 Task: Implement a Monte Carlo method for simulating a random walk in 3D with different step size distributions.
Action: Mouse moved to (764, 158)
Screenshot: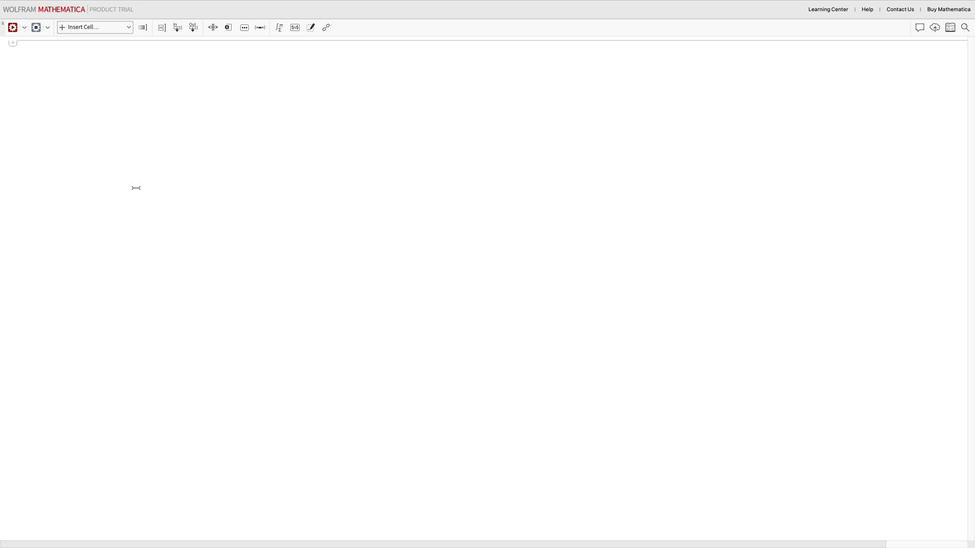 
Action: Mouse pressed left at (764, 158)
Screenshot: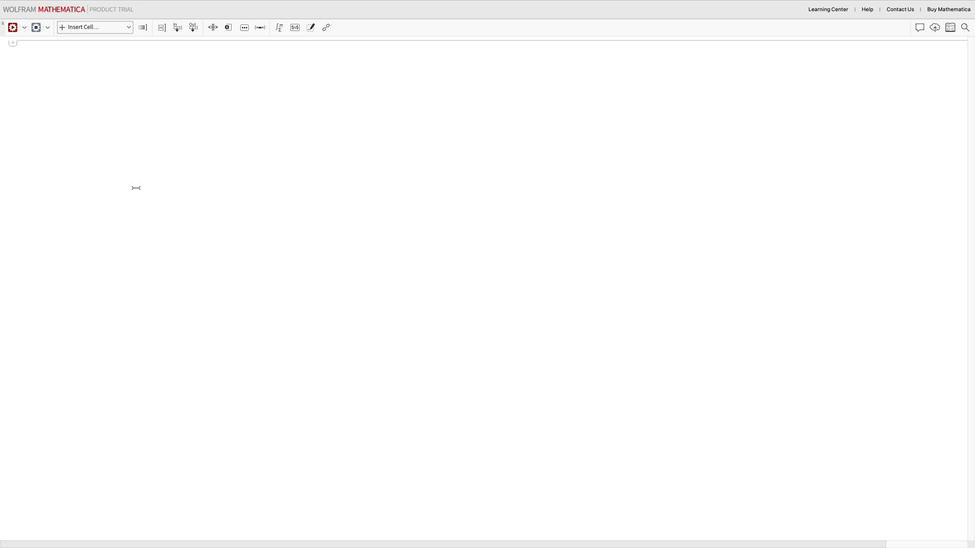 
Action: Mouse moved to (123, 162)
Screenshot: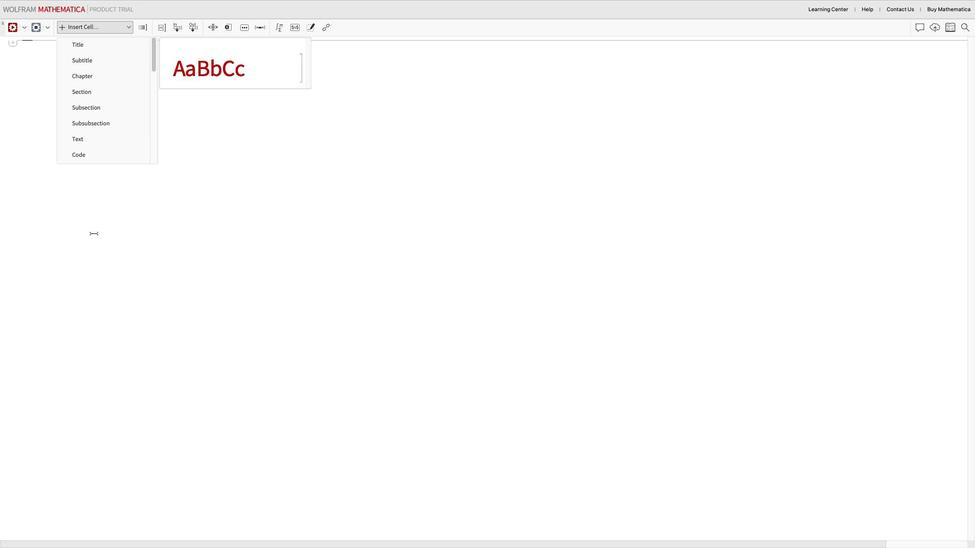 
Action: Mouse pressed left at (123, 162)
Screenshot: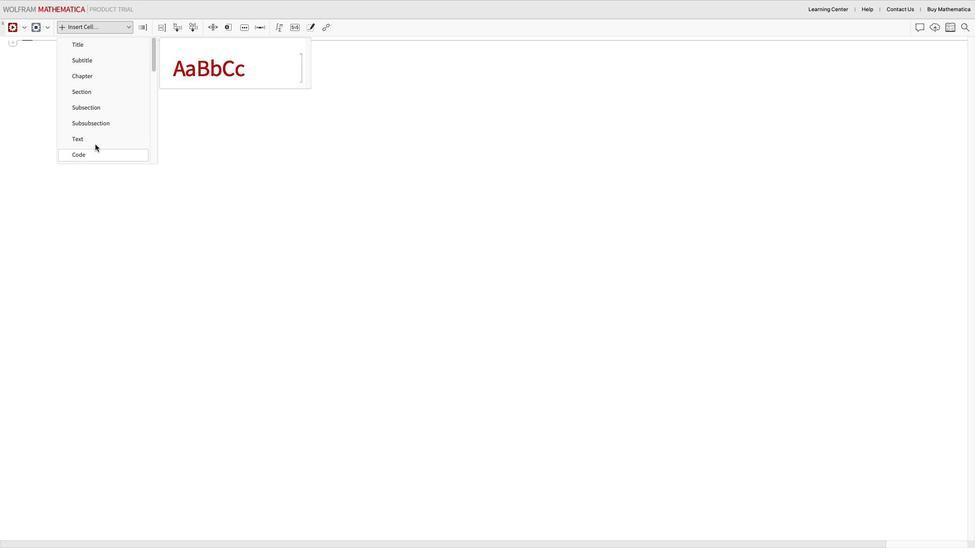 
Action: Mouse moved to (71, 162)
Screenshot: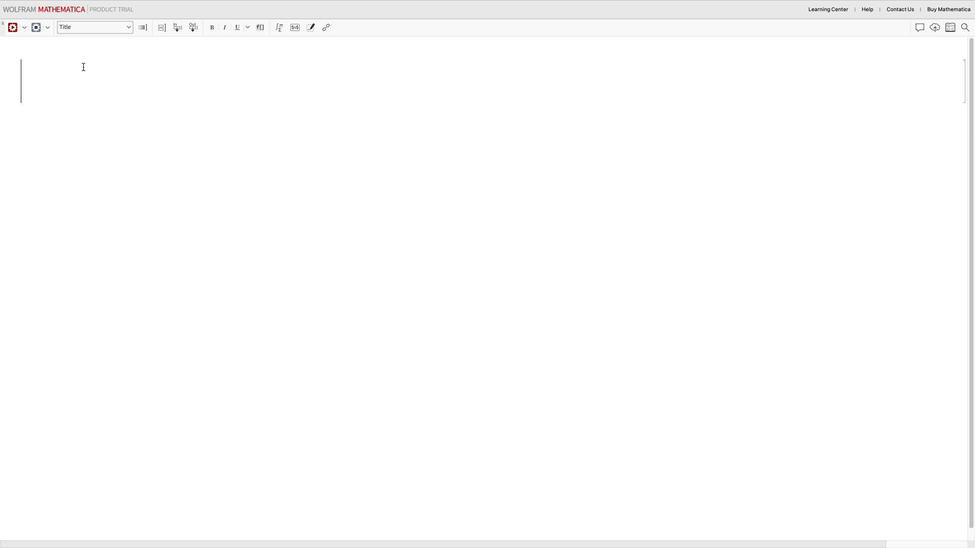 
Action: Mouse pressed left at (71, 162)
Screenshot: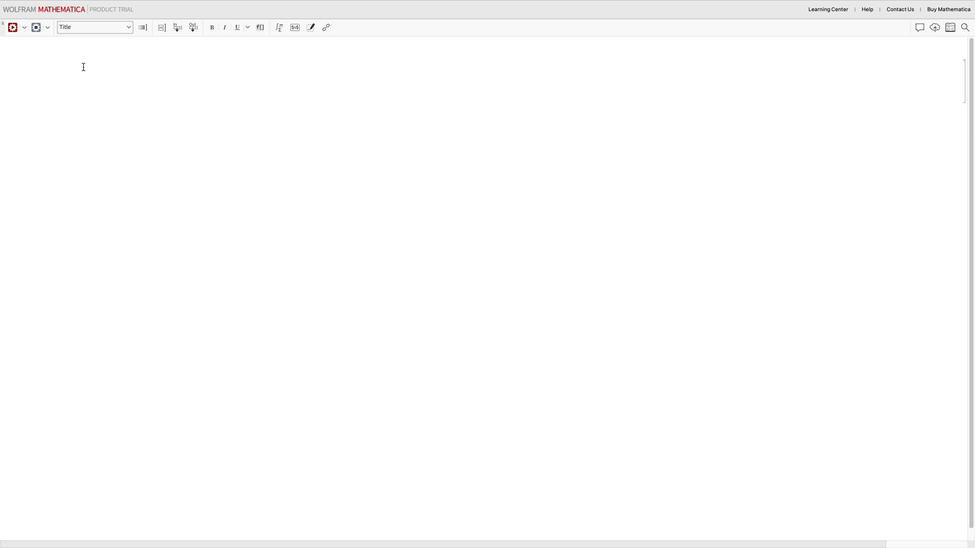
Action: Mouse moved to (67, 162)
Screenshot: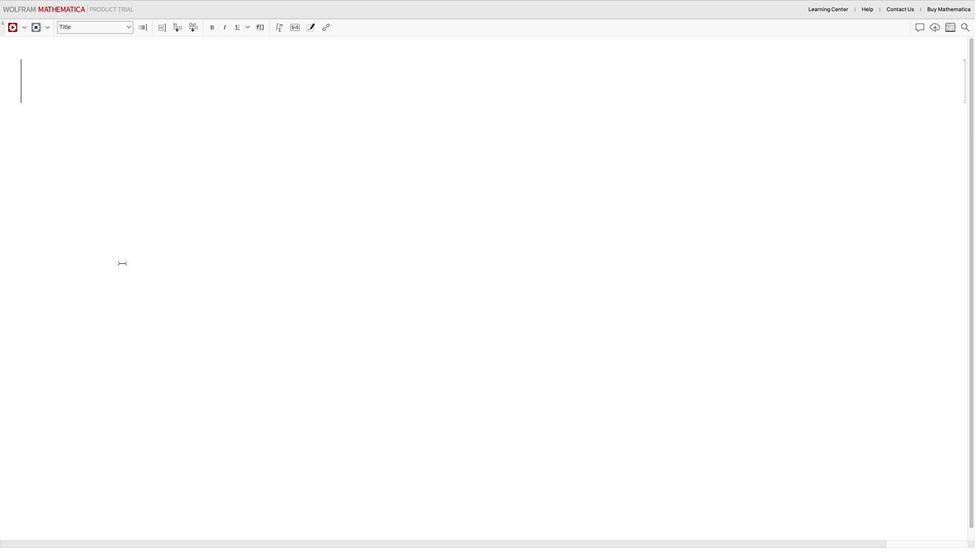 
Action: Mouse pressed left at (67, 162)
Screenshot: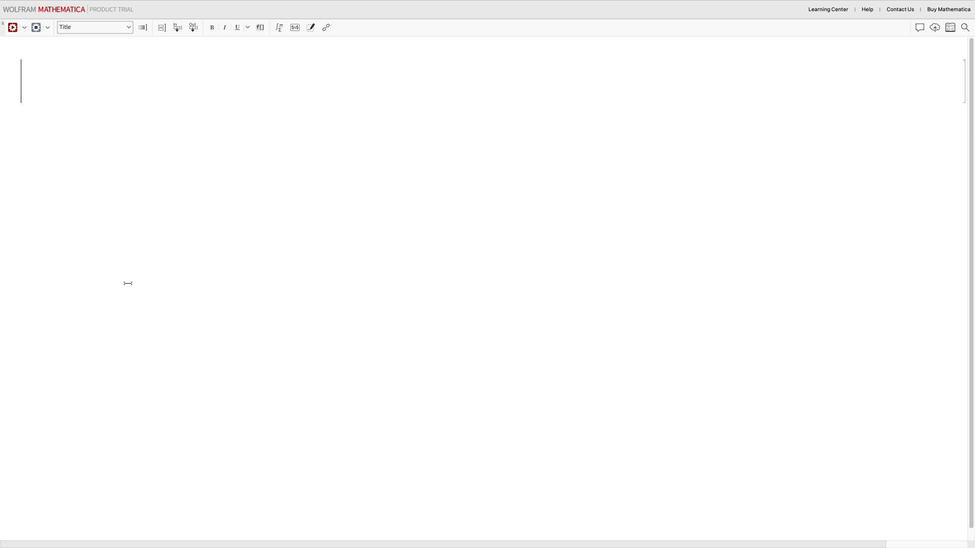 
Action: Mouse moved to (120, 157)
Screenshot: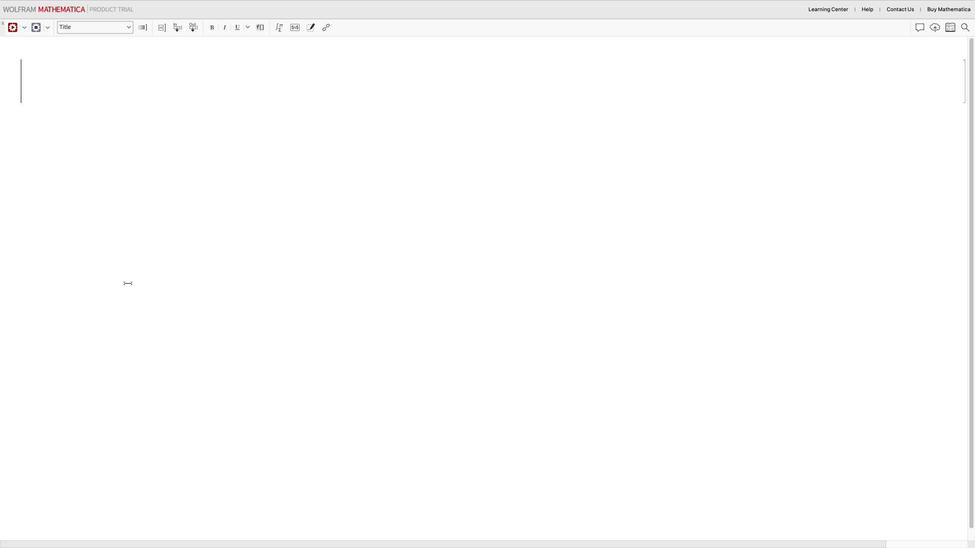 
Action: Key pressed Key.shift_r'C'Key.backspaceKey.shift_r'M''o''n''t''e'Key.spaceKey.shift_r'C''a''r''l''o'Key.space'm''e''t''h''o''d'Key.space'f''o''r'Key.space's''i''m''u''l''a''t''i''n''g'Key.space'a'Key.space'r''a''b'Key.backspace'n''d''o''w''m'Key.backspaceKey.backspace'm'Key.space'w''a''l''k'Key.space'i''n'Key.space'3'Key.shift_r'D'Key.space'w''i''t''h'Key.space'd''i''f''f''e''r''e''n''t'Key.space's''t''e''p'Key.space's''i''z''e'Key.space'd''i''s''t''r''i''b''u''t''i''o''n''s'
Screenshot: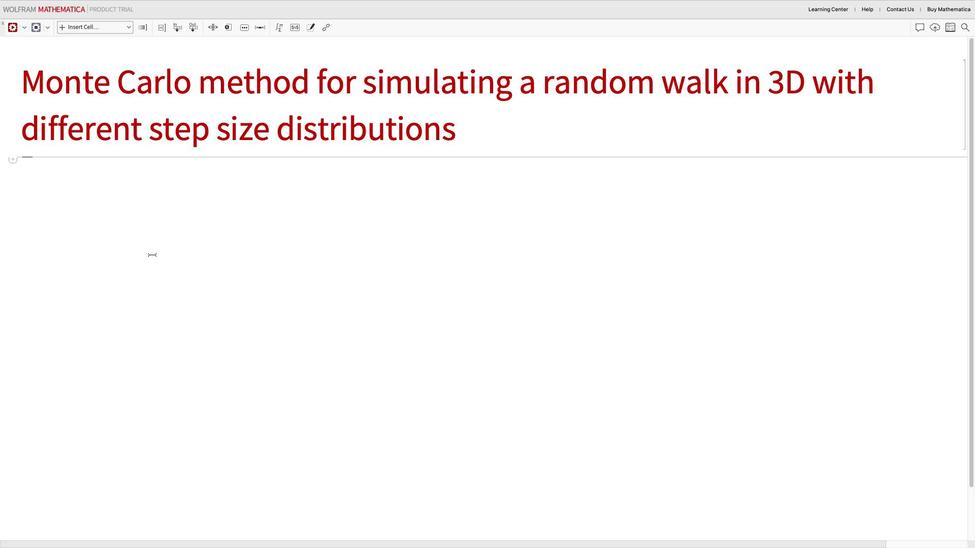 
Action: Mouse moved to (149, 158)
Screenshot: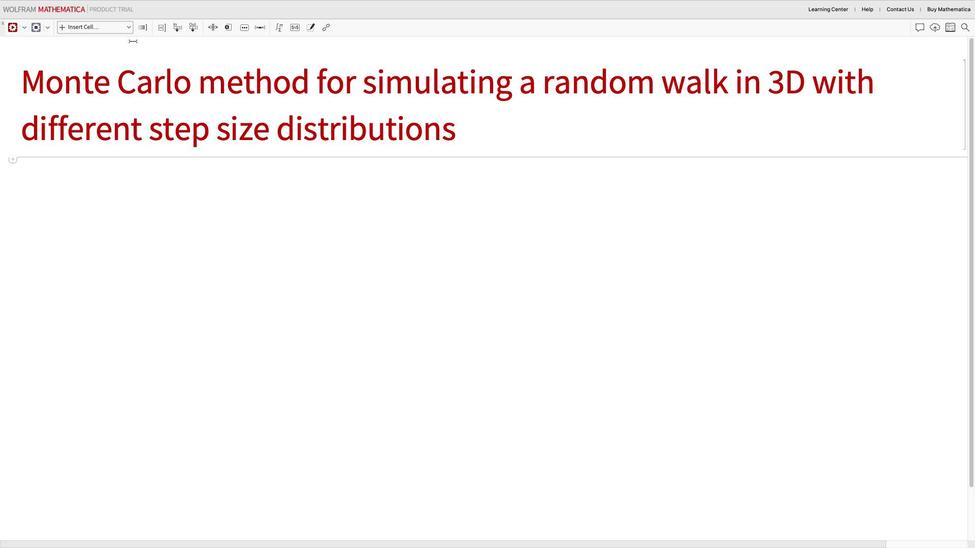 
Action: Mouse pressed left at (149, 158)
Screenshot: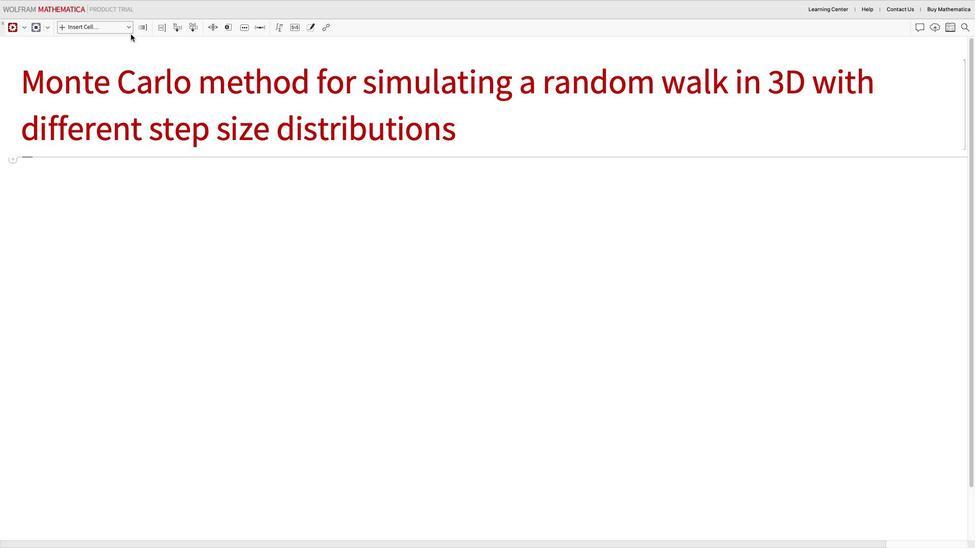 
Action: Mouse moved to (121, 162)
Screenshot: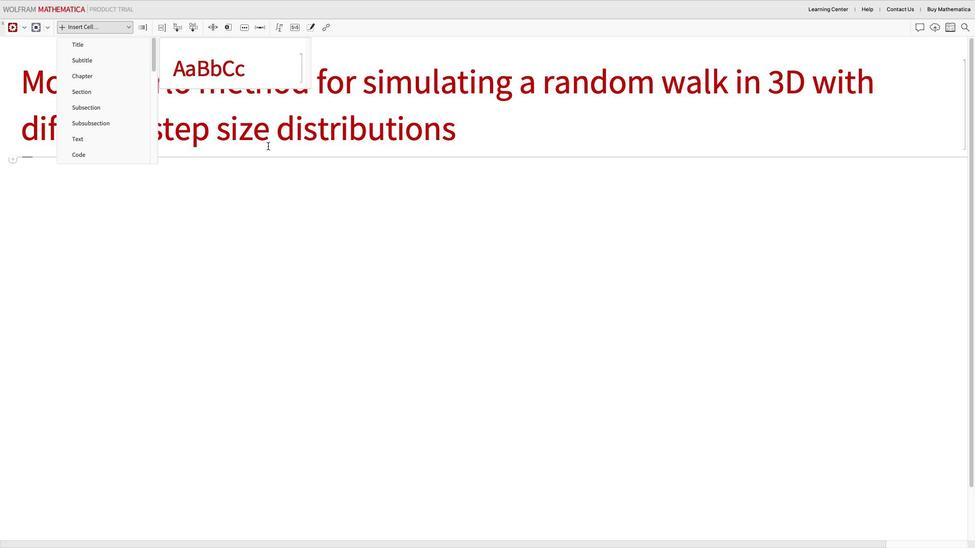 
Action: Mouse pressed left at (121, 162)
Screenshot: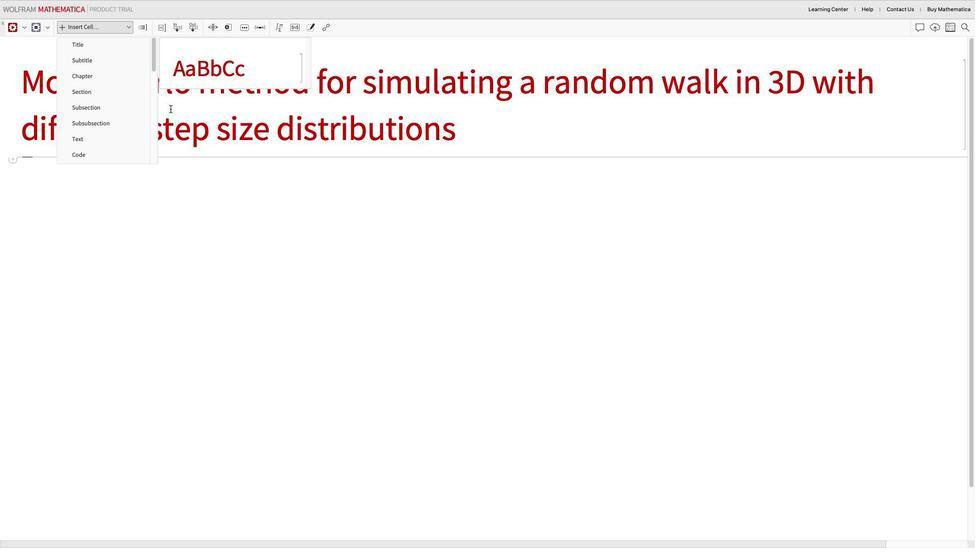 
Action: Mouse moved to (62, 159)
Screenshot: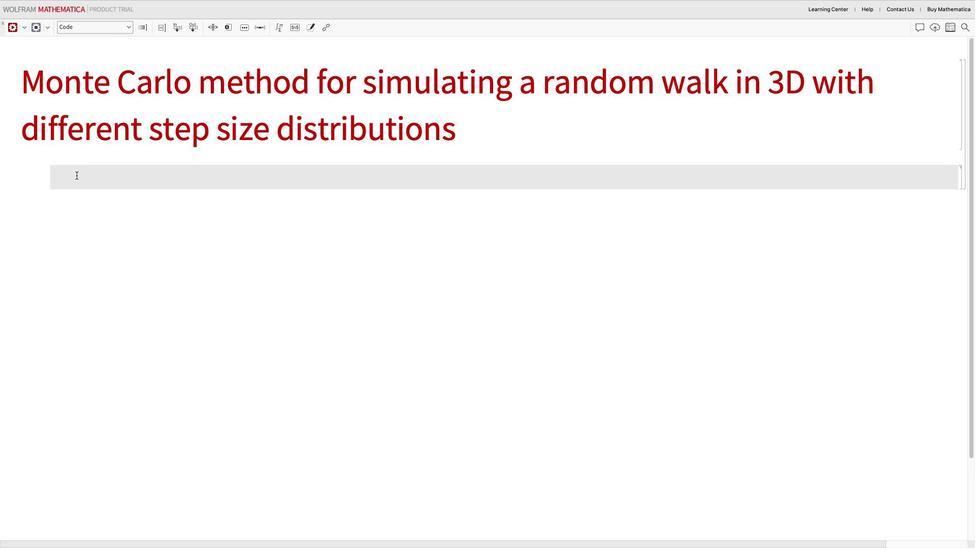 
Action: Mouse pressed left at (62, 159)
Screenshot: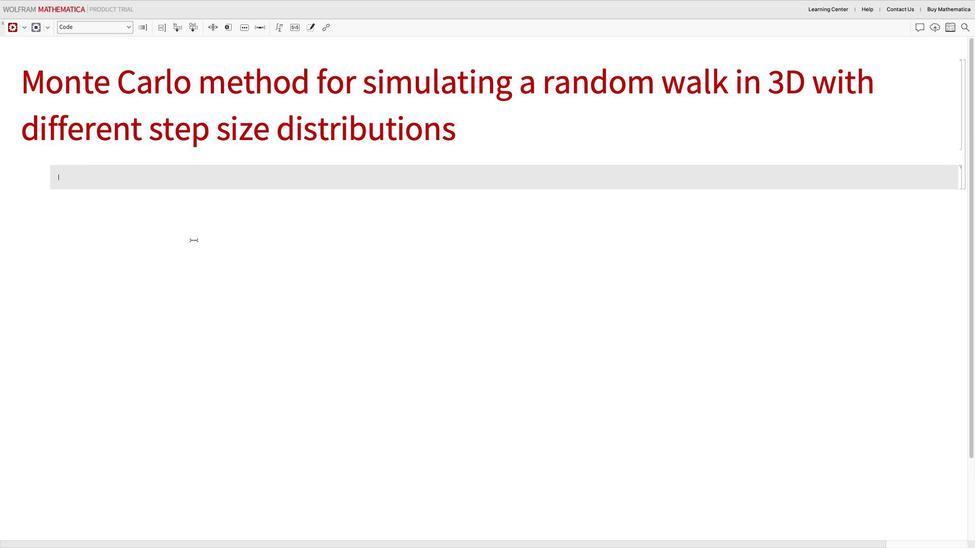 
Action: Mouse moved to (57, 159)
Screenshot: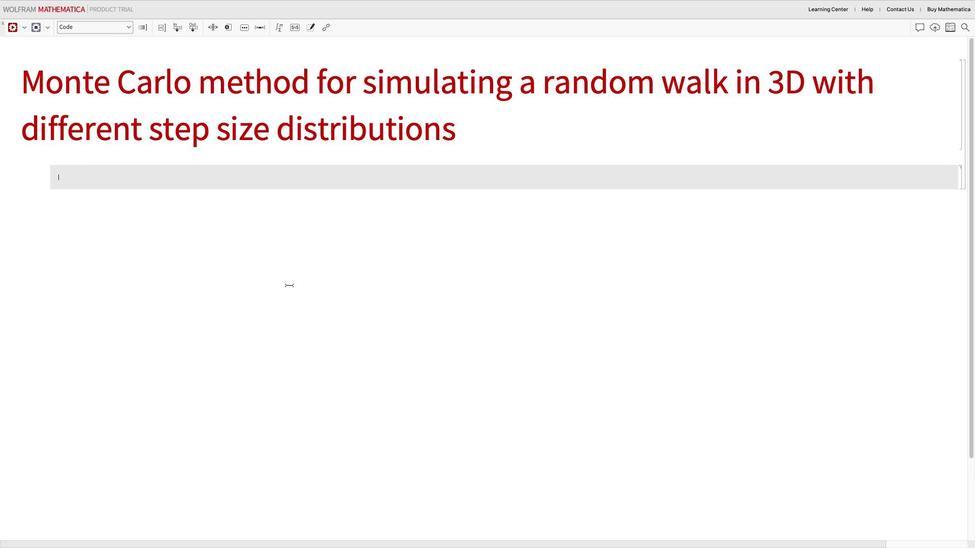
Action: Mouse pressed left at (57, 159)
Screenshot: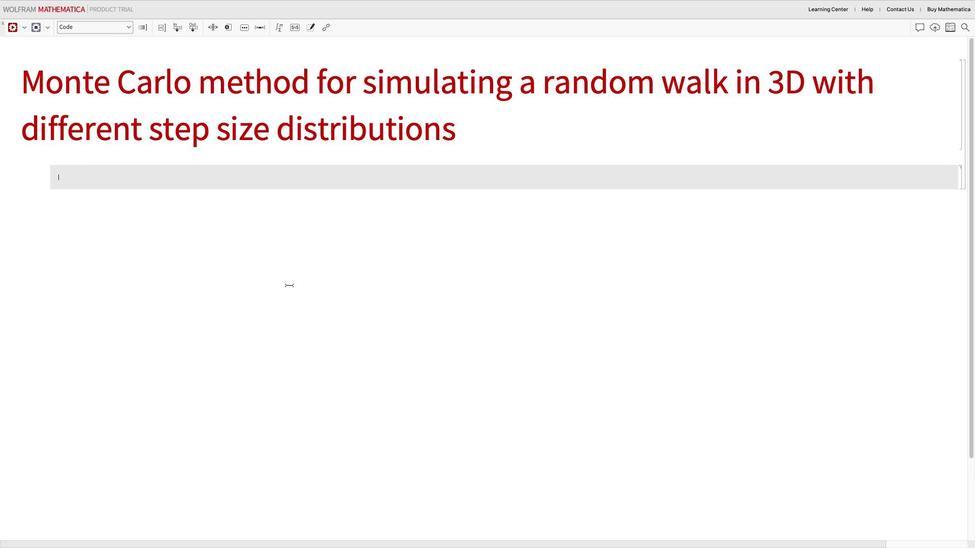 
Action: Mouse moved to (319, 157)
Screenshot: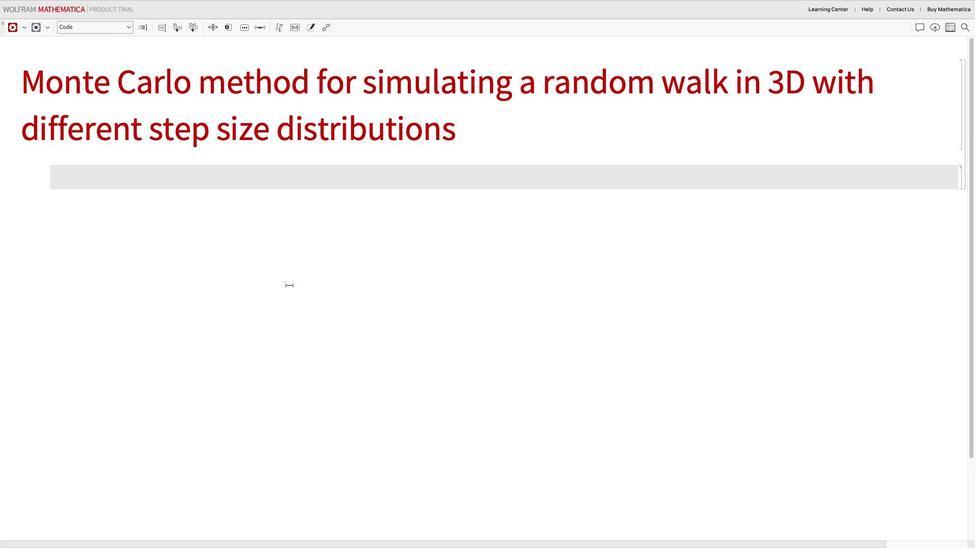 
Action: Key pressed Key.shift_r'(''*'
Screenshot: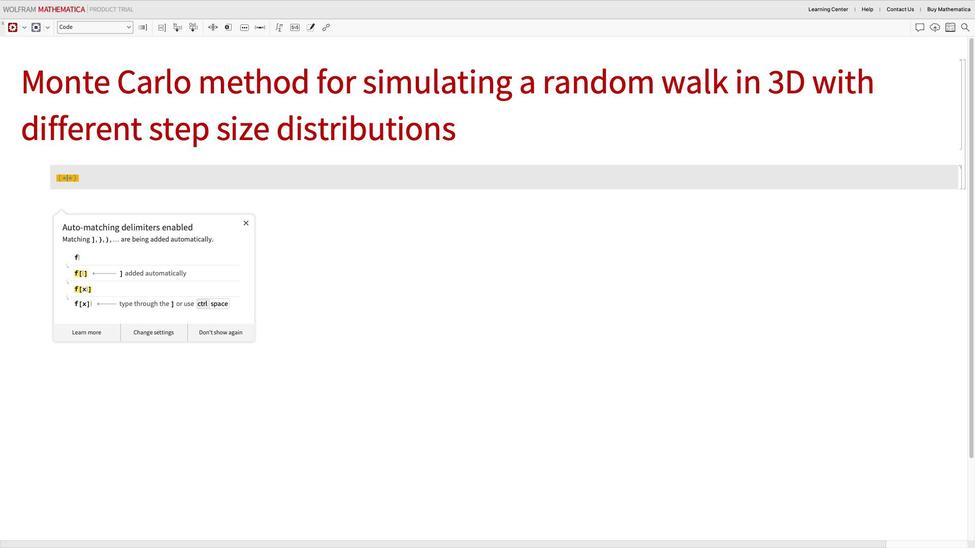 
Action: Mouse moved to (269, 158)
Screenshot: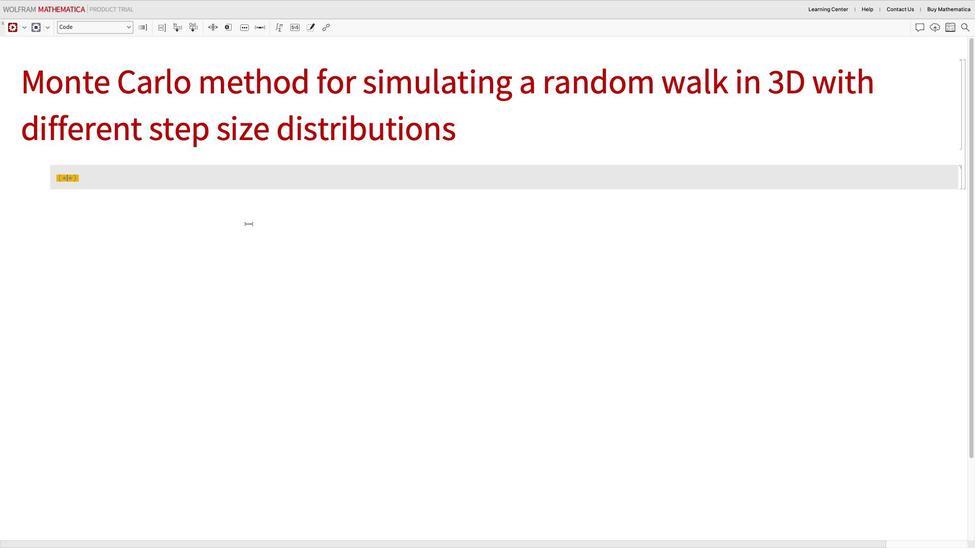 
Action: Mouse pressed left at (269, 158)
Screenshot: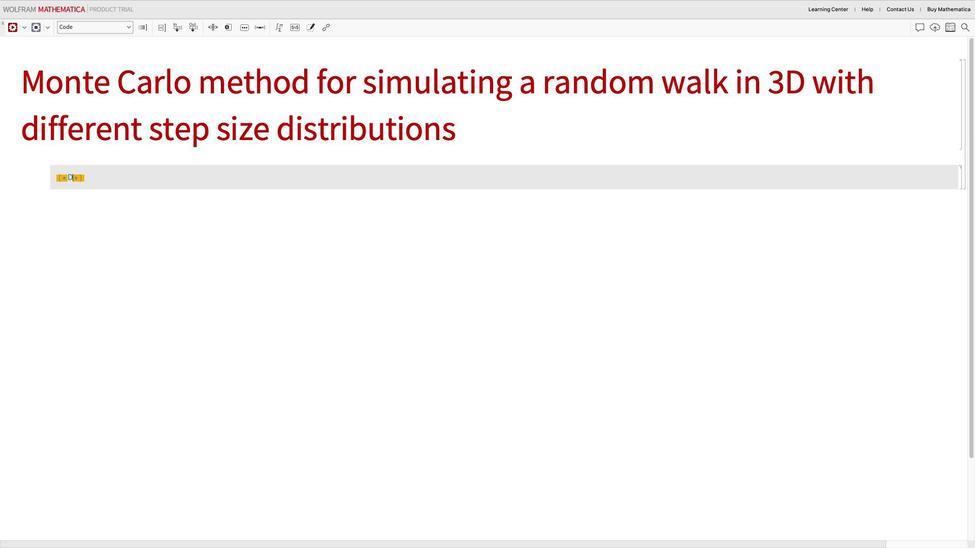 
Action: Key pressed Key.shift_r'D''e''f''i''n''e'Key.space'p''a''r''a''m''e''t''e''r''s'Key.rightKey.rightKey.enter'n'Key.shift_r'S''t''e''p''s'Key.space'='Key.space'1''0''0''0'';'Key.enterKey.enterKey.shift_r'(''*''n''u''m''b''e''r'Key.space'o''f'Key.space's''t''e''p''s'Key.space'i''n'Key.space't''h''e'Key.space'r''a''n''d''o''m'Key.space'w''a''l''k'Key.rightKey.rightKey.enter's''t''e''p'Key.shift_r'S''i''z''e'Key.shift_r'D''i''s''t''r''i''b''u''t''i''o''n'Key.space'='Key.spaceKey.shift_r'N''o''r''m''a''l'Key.shift_r'D''i''s''t''r''i''b''u''t''i''o''n''[''0'',''1'Key.right';'Key.enterKey.enterKey.shift_r'(''*'Key.shift_r'G''a''u''s''s''i''a''n'Key.space's''t''e''p'Key.space's''i''z''e'Key.space'd''i''s''t''r''i''b''u''t''i''o''n'Key.space'w''i''t''h'Key.space'm''e''a''n'Key.space'0'Key.space'a''n''d'Key.space's''r'Key.backspace't''a''n''d''a''r''d'Key.space'd''e''v''i''a''t''i''o''n'Key.space'1'Key.rightKey.rightKey.enterKey.shift_r'(''*'Key.shift_r'I''n''i''t''i''a''l''i''z''e'Key.space'v''a''r''i''a''b''l''e''s'Key.rightKey.rightKey.enter'p''o''s''i''t''i''o''n'Key.spaceKey.backspace'='Key.shift_r'{''0'',''0'',''0'Key.right';'Key.enter't''r''a''j''e''c''t''o''r''y''='Key.shift_r'{''p''o''s''i''t''i''o''n'Key.right';'Key.enterKey.enterKey.shift_r'(''*'Key.shift_r'P''e''r''f''o''r''m'Key.space't''h''e'Key.space'r''a''n''d''o''m'Key.space'w''a''l''k'Key.rightKey.rightKey.enterKey.shift_r'D''o''[''s''t''e''p'Key.space'='Key.spaceKey.shift_r'R''a''n''d''o''m'Key.shift_r'V''a''r''i''a''t''e''[''s''t''e''o'Key.backspace'p'Key.shift_r'S''i''z''e'Key.shift_r'D''i''s''t''r''i''b''u''t''i''o''n'','Key.space'3'Key.leftKey.rightKey.right';'Key.enterKey.shift_r'(''*'Key.shift_r'G''e''n''e''r''a''t''e'Key.space'a'Key.space'r''a''n''d''o''m'Key.space's''t''e''p'Key.space'i''n'Key.space'3'Key.shift_r'D'Key.rightKey.right'p''o''s''i''t''i''o''n''=''p''o''s''i''t''i''o''n'Key.space'+'Key.space's''t''e''p'';'Key.enterKey.shift_r'(''*''u''p''d''a''t''e'Key.space't''h''e'Key.space'p''o''s''i''t''i''o''n'Key.rightKey.rightKey.spaceKey.shift_r'A''p''p''e''n''d'Key.enterKey.enterKey.enterKey.enter't'Key.backspaceKey.backspaceKey.backspaceKey.backspaceKey.shift_r'T''o''[''t''r''a''j''e''c''t''o''r''y'','Key.space'p''o''s''i''t''i''o''n'Key.right';'Key.enterKey.shift_r'(''*'Key.shift_r'A''p''p''e''n''d'Key.space't''h''e'Key.space'c''u''r''r''e''n''t'Key.space'p''o''s''i''t''i''o''n'Key.space't''o'Key.space't''h''e'Key.space't''r''a''j''e''c''t''o''r''y'Key.rightKey.right','Key.spaceKey.shift_r'{''n'Key.shift_r'S''t''e''p''s'Key.rightKey.rightKey.enterKey.enterKey.shift_r'('Key.shift_r'*'Key.shift_r'V''i''s''u''a''l''i''z''e'Key.space't''h''e'Key.space'r''a''n''d''o''m'Key.space'w''a''l''k'Key.space't''r''a''j''e''c''t''o''r''y'Key.rightKey.rightKey.enterKey.shift_r'L''i''s''t'Key.shift_r'L''i''n''e'Key.shift_r'P''l''o''t''3'Key.shift_r'D''[''t''r''a''j''e''c''t''o''r''y'','Key.spaceKey.shift_r'P''l''o''t'Key.shift_r'R''a''n''g''e'Key.enterKey.shift_r'A''l''l'','Key.spaceKey.shift_r'A''x''e''s'Key.shift_r'L''a''b''e''l'Key.enterKey.shift_r'"'Key.shift_r'X'Key.shift_r'"'','Key.shift_r'"'Key.shift_r'Y'Key.shift_r'"'','Key.shift_r'"'Key.shift_r'Z'Key.rightKey.leftKey.leftKey.leftKey.leftKey.leftKey.leftKey.leftKey.leftKey.leftKey.leftKey.leftKey.shift_r'{'Key.rightKey.rightKey.rightKey.rightKey.rightKey.rightKey.rightKey.rightKey.rightKey.rightKey.rightKey.rightKey.leftKey.shift_r'}'','Key.spaceKey.enterKey.shift_r'P''l''o''t'Key.shift_r'L''a''b''e''l'Key.enterKey.shift_r'"'Key.shift_r''Key.backspaceKey.alt'#'Key.backspace'3'Key.shift_r'D'Key.spaceKey.shift_r'R''a''n''d''o''m'Key.spaceKey.shift_r'W''a''l''k'Key.spaceKey.shift_r'S''i''m''u''l''a''t''i''o''n'Key.rightKey.rightKey.shift_rKey.enter
Screenshot: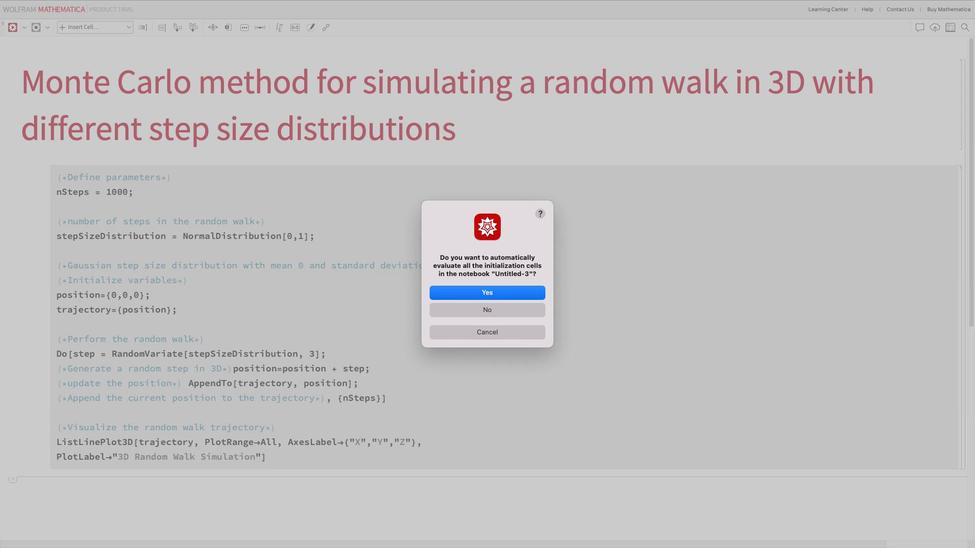 
Action: Mouse moved to (589, 157)
Screenshot: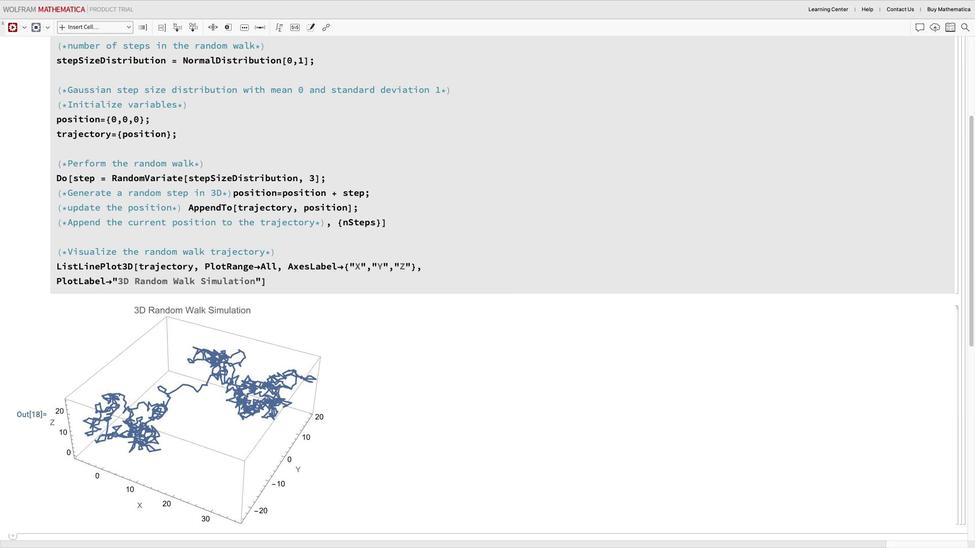 
Action: Mouse pressed left at (589, 157)
Screenshot: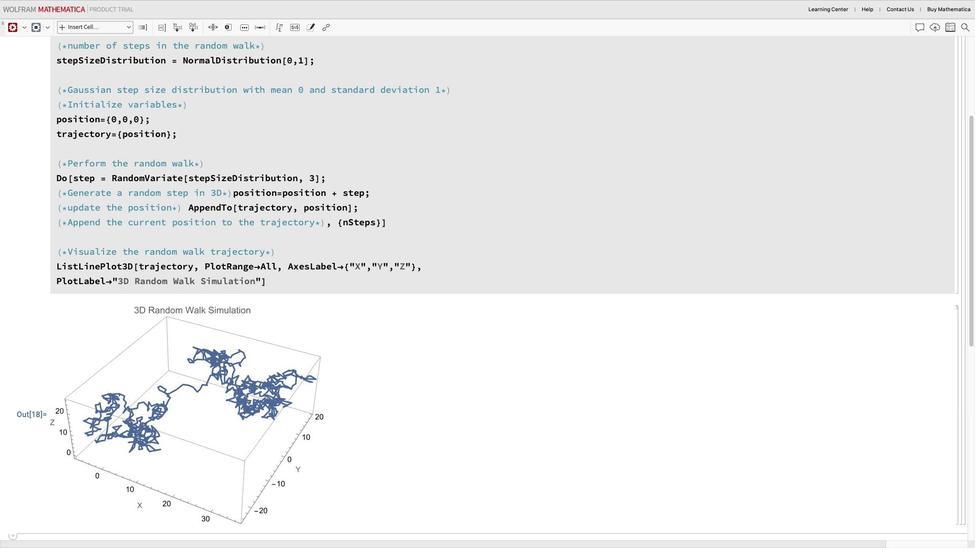 
Action: Mouse moved to (591, 157)
Screenshot: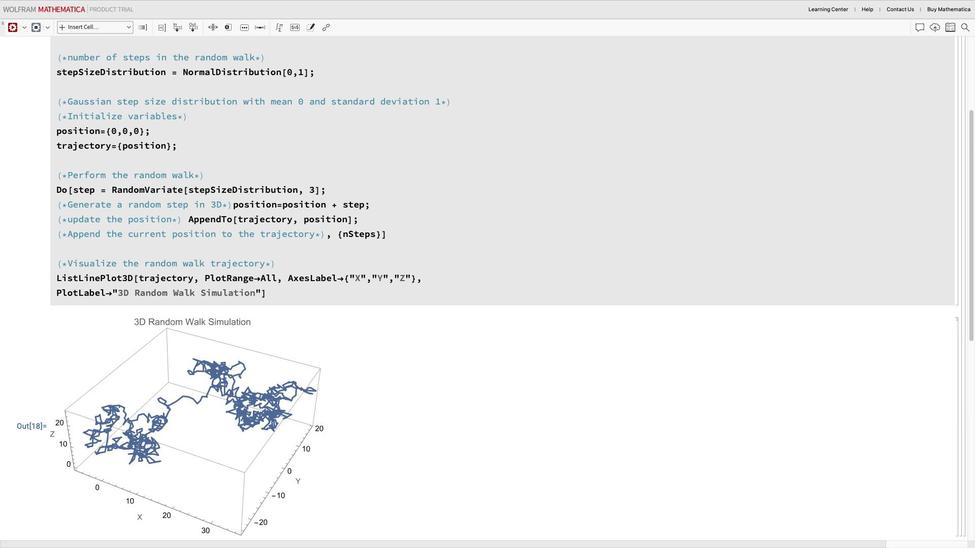 
Action: Mouse scrolled (591, 157) with delta (-35, 163)
Screenshot: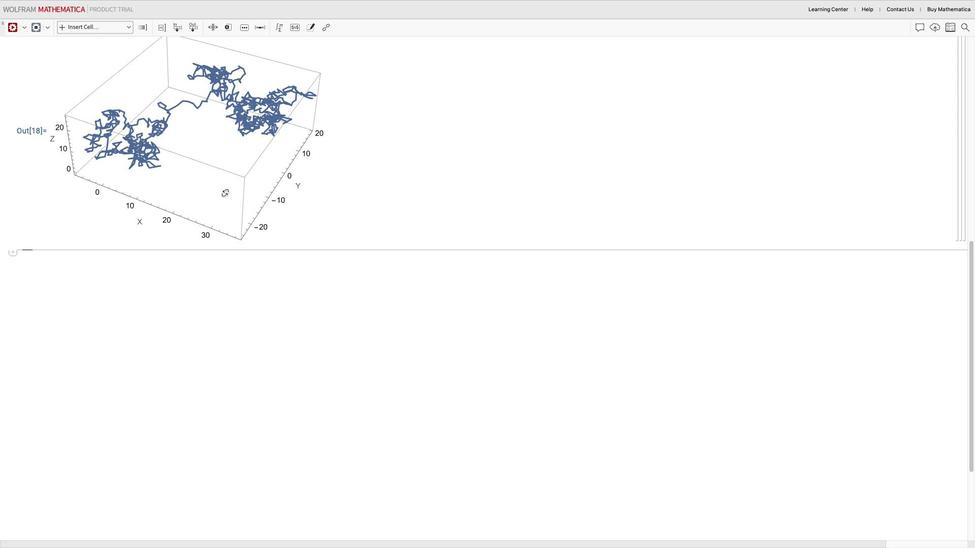 
Action: Mouse scrolled (591, 157) with delta (-35, 163)
Screenshot: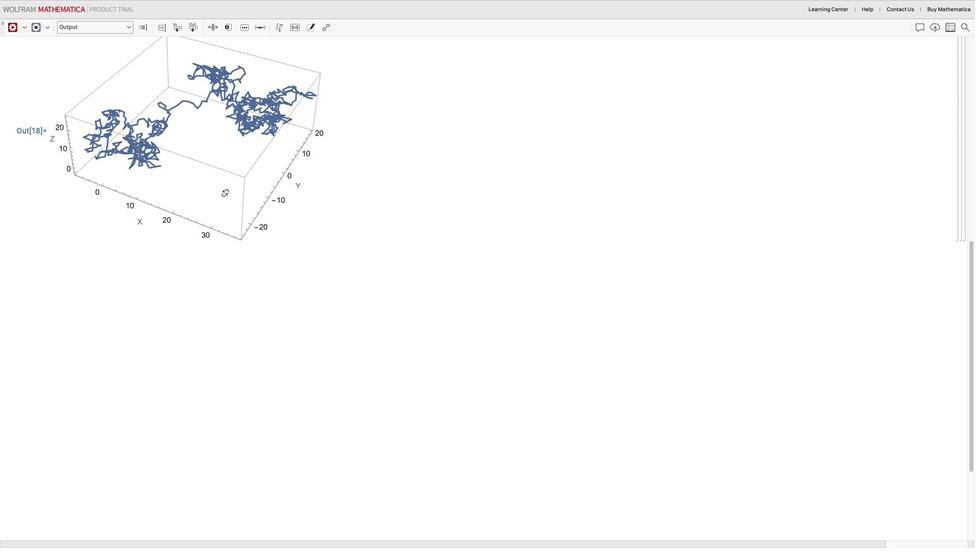 
Action: Mouse scrolled (591, 157) with delta (-35, 163)
Screenshot: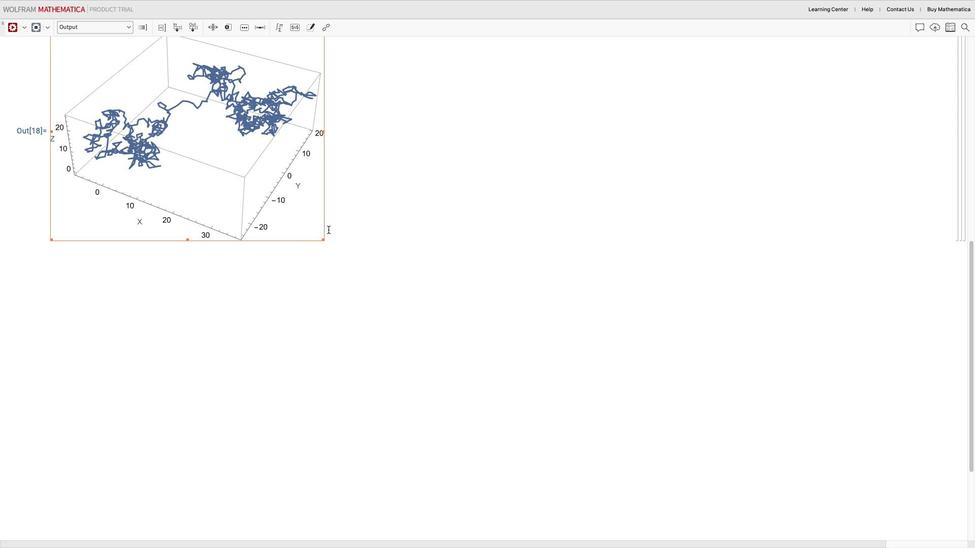 
Action: Mouse scrolled (591, 157) with delta (-35, 163)
Screenshot: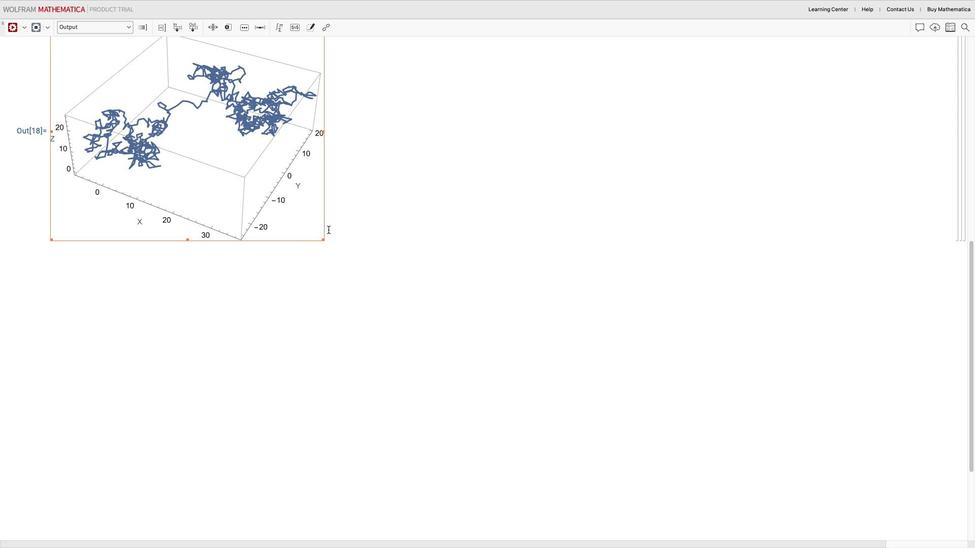 
Action: Mouse scrolled (591, 157) with delta (-35, 163)
Screenshot: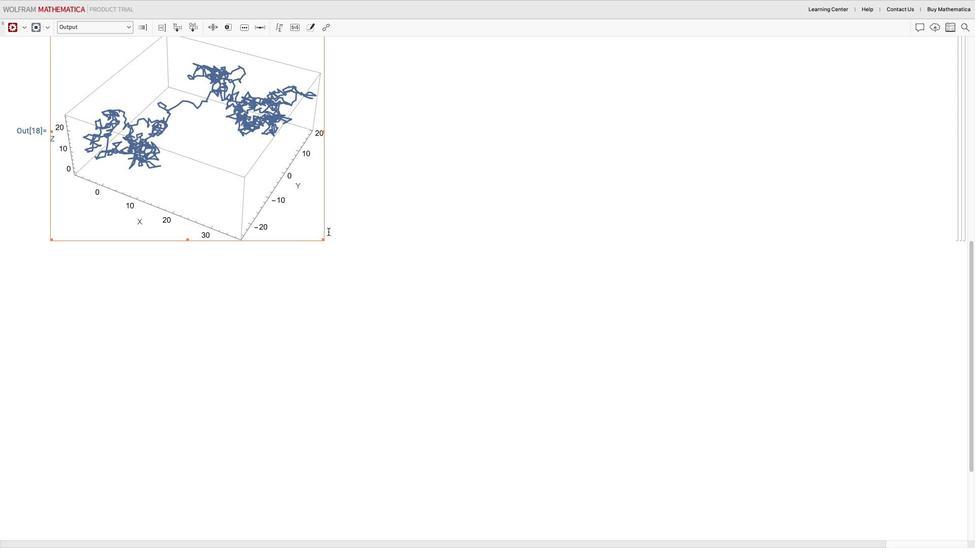 
Action: Mouse scrolled (591, 157) with delta (-35, 163)
Screenshot: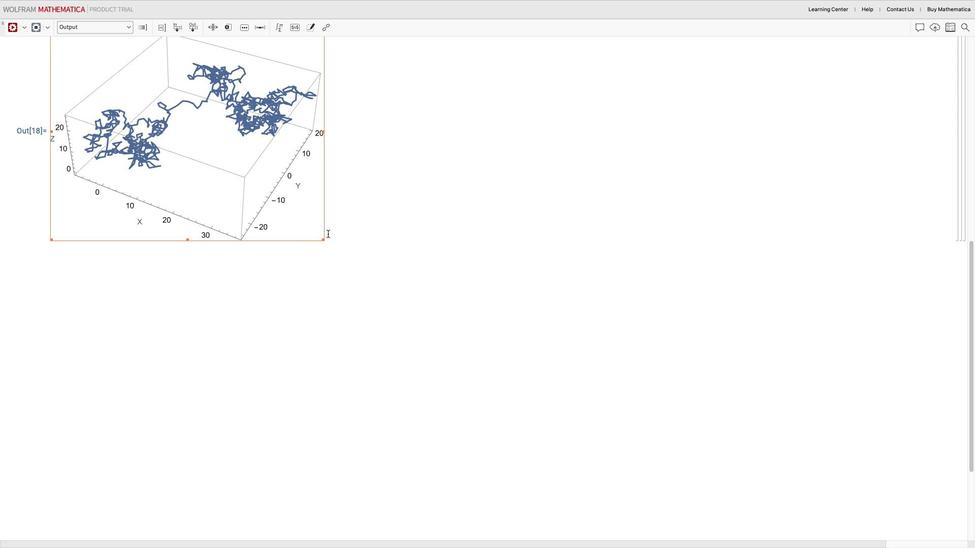 
Action: Mouse scrolled (591, 157) with delta (-35, 163)
Screenshot: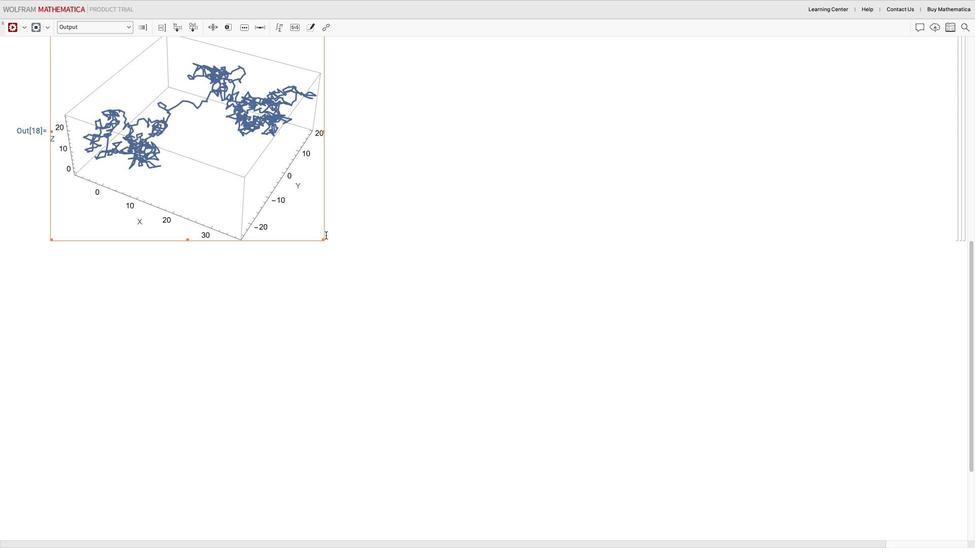 
Action: Mouse moved to (241, 159)
Screenshot: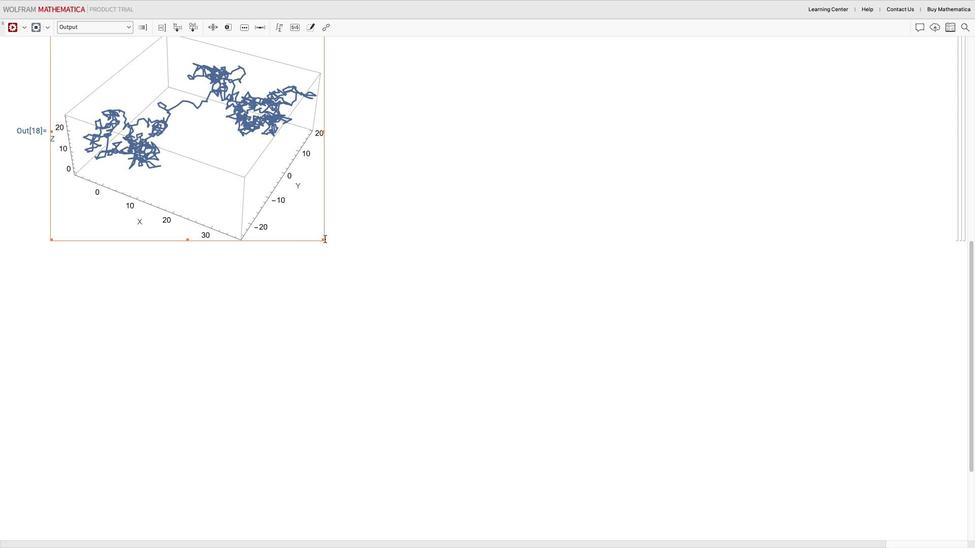 
Action: Mouse pressed left at (241, 159)
Screenshot: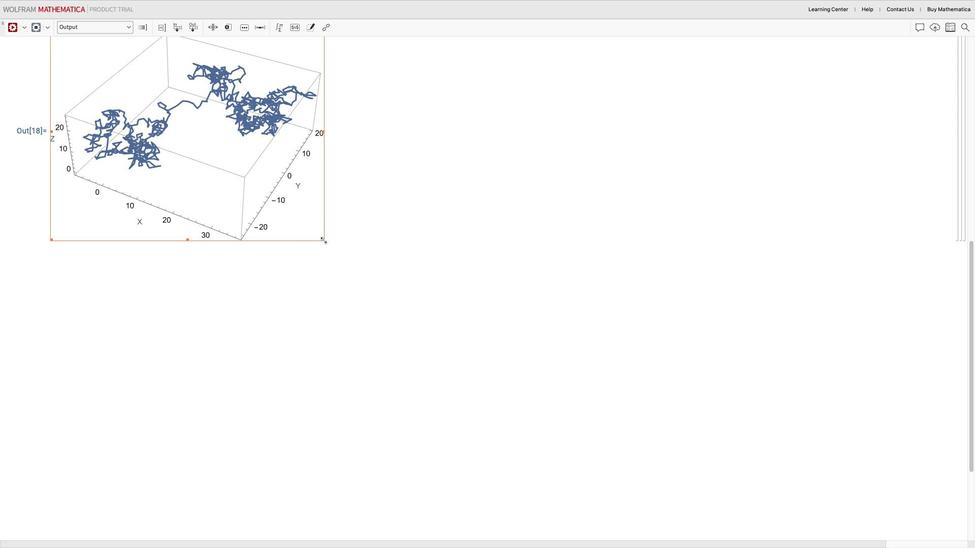 
Action: Mouse moved to (363, 158)
Screenshot: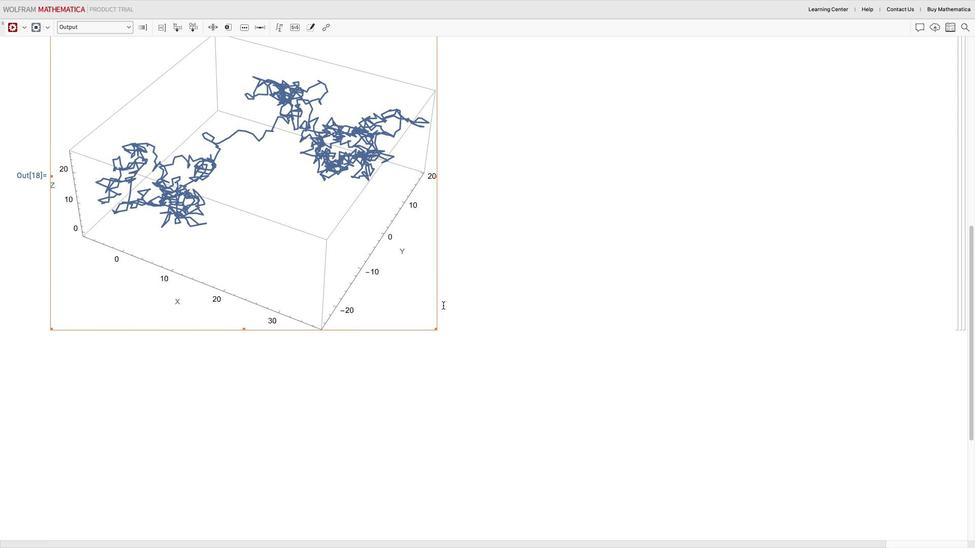 
Action: Mouse pressed left at (363, 158)
Screenshot: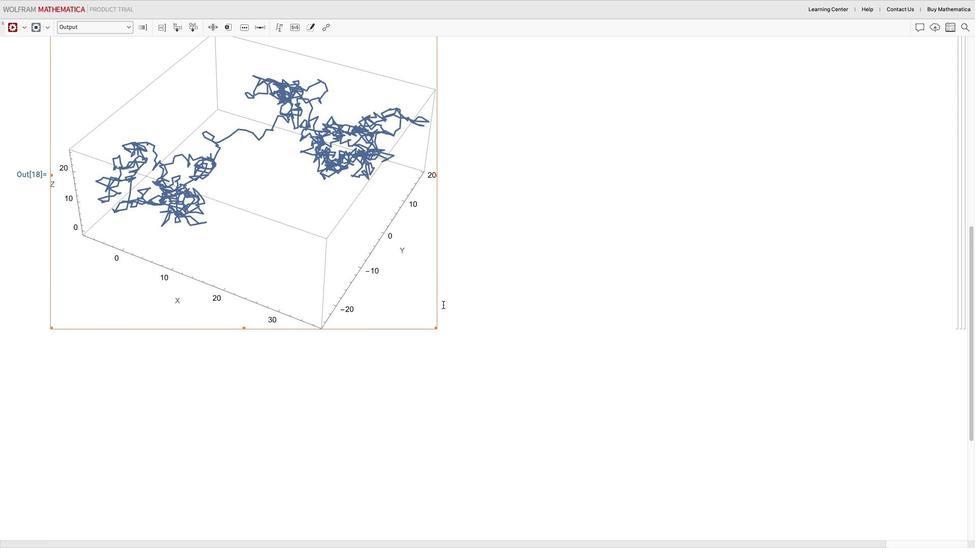 
Action: Mouse moved to (510, 156)
Screenshot: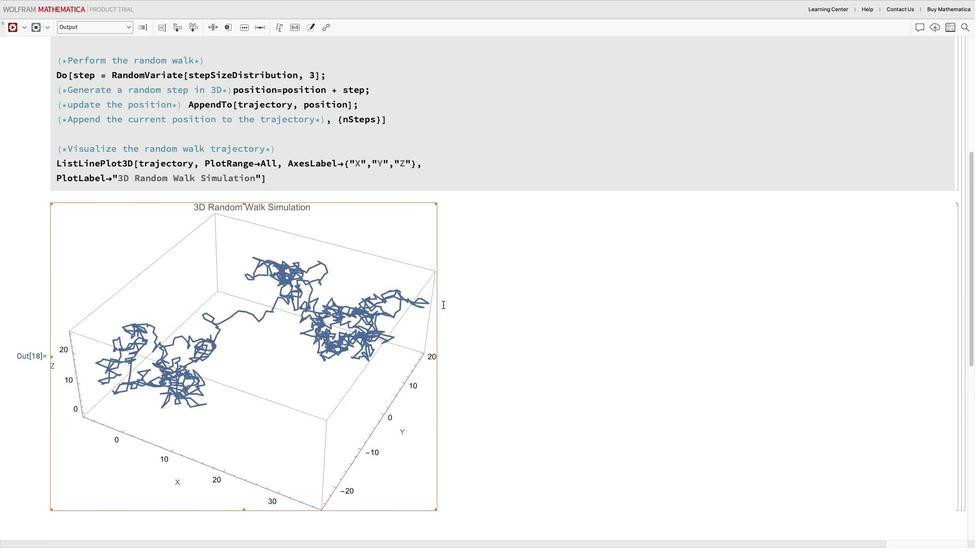 
Action: Mouse scrolled (510, 156) with delta (-35, 163)
Screenshot: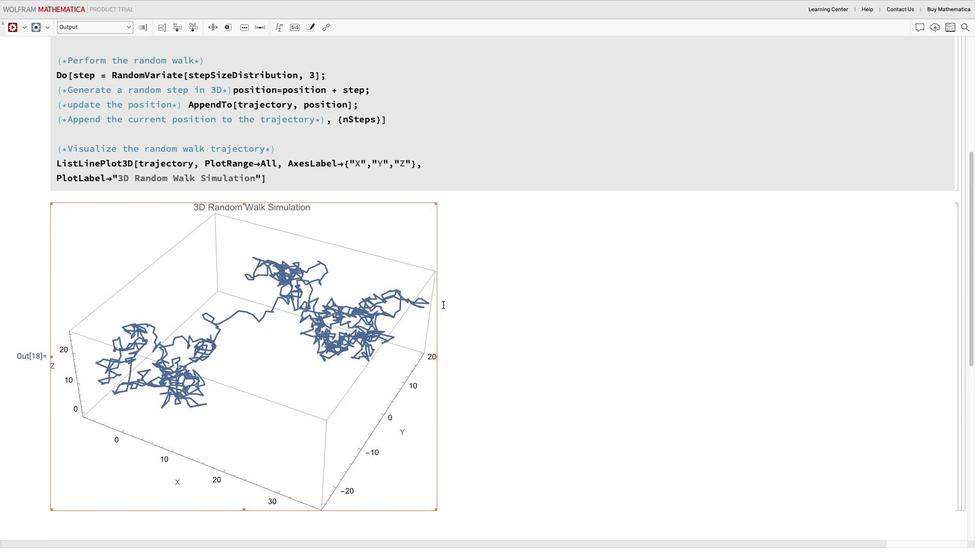 
Action: Mouse scrolled (510, 156) with delta (-35, 163)
Screenshot: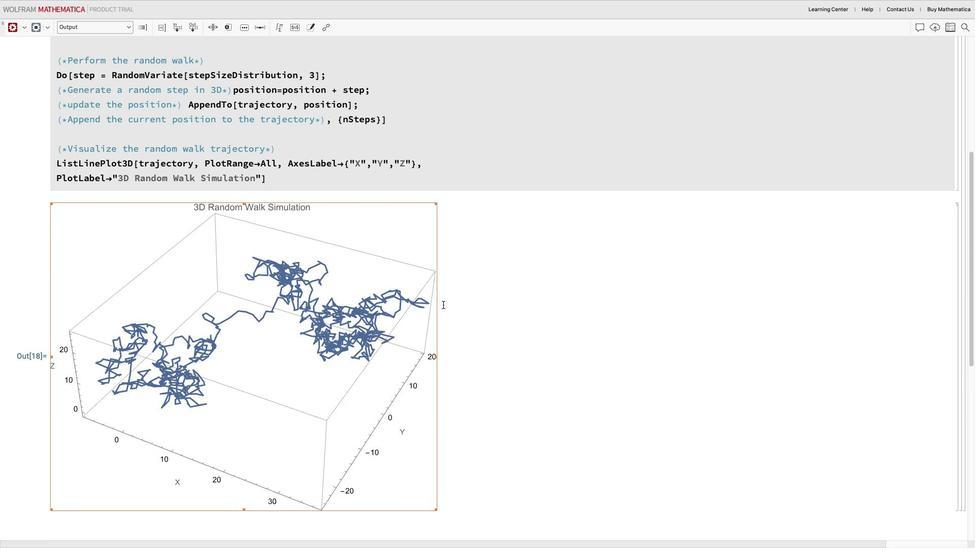 
Action: Mouse scrolled (510, 156) with delta (-35, 163)
Screenshot: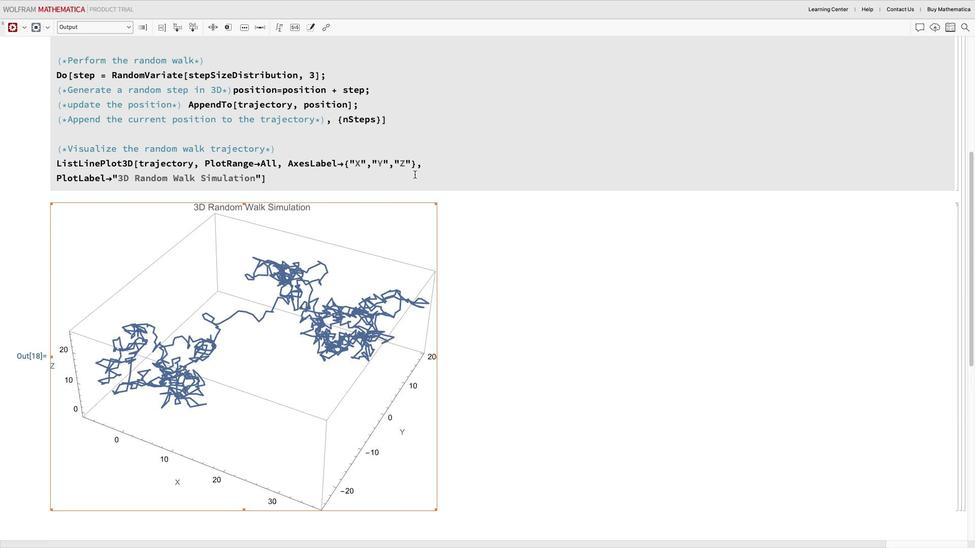 
Action: Mouse scrolled (510, 156) with delta (-35, 163)
Screenshot: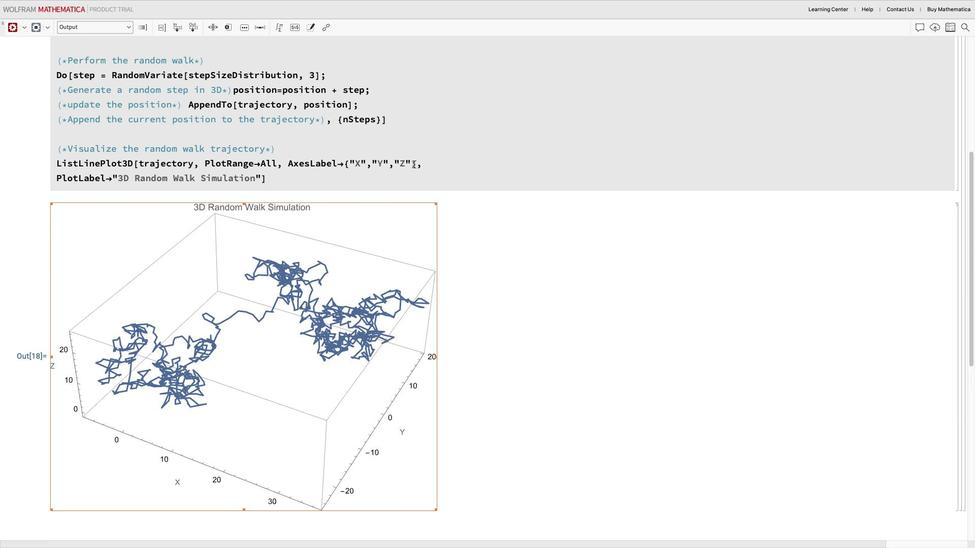 
Action: Mouse scrolled (510, 156) with delta (-35, 163)
Screenshot: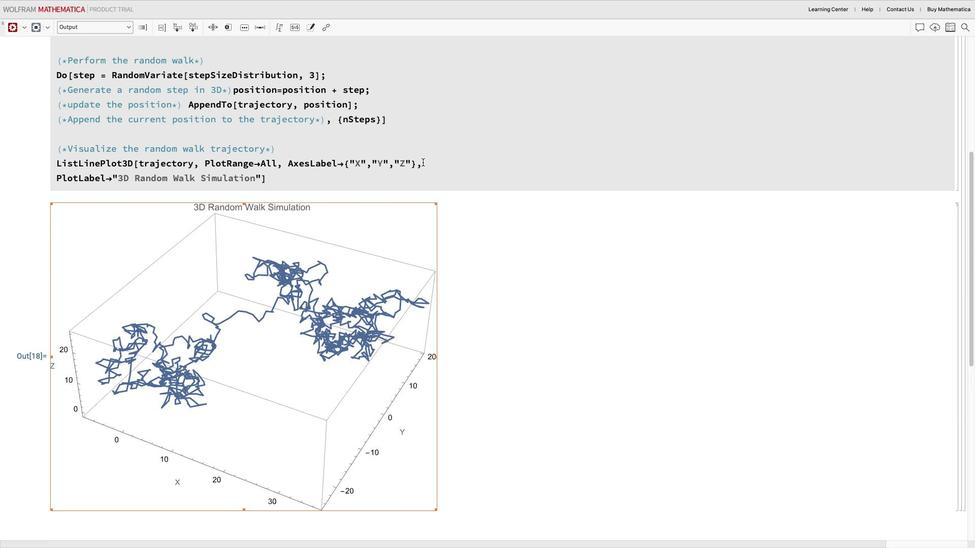 
Action: Mouse scrolled (510, 156) with delta (-35, 163)
Screenshot: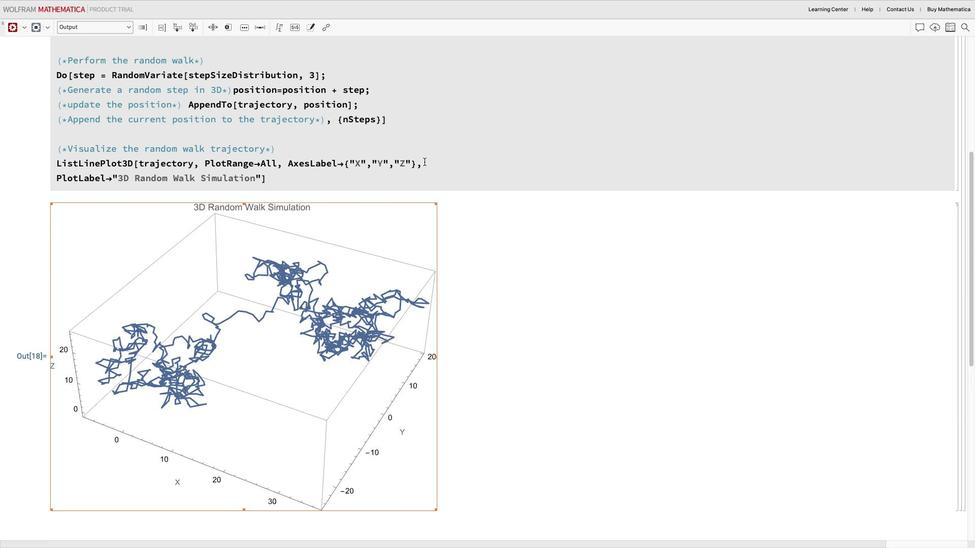 
Action: Mouse scrolled (510, 156) with delta (-35, 163)
Screenshot: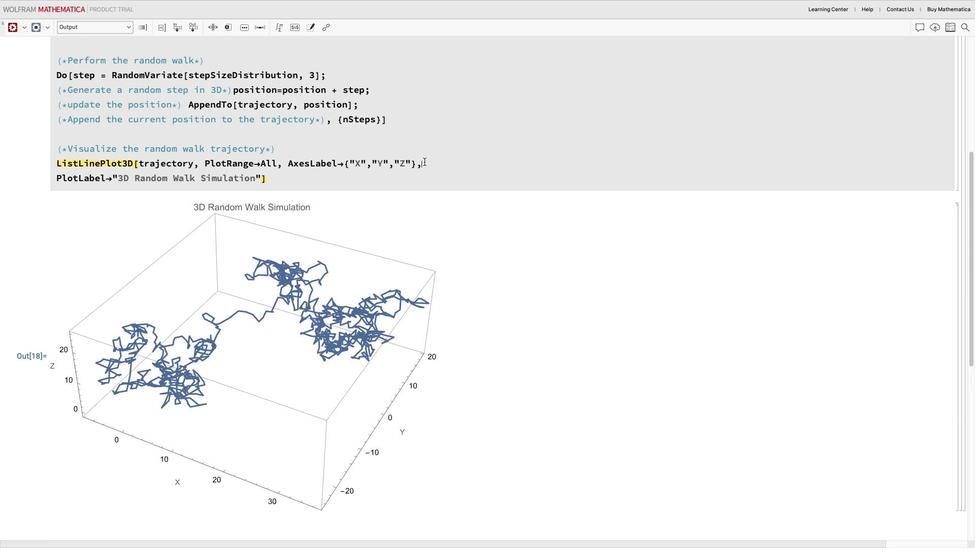 
Action: Mouse scrolled (510, 156) with delta (-35, 163)
Screenshot: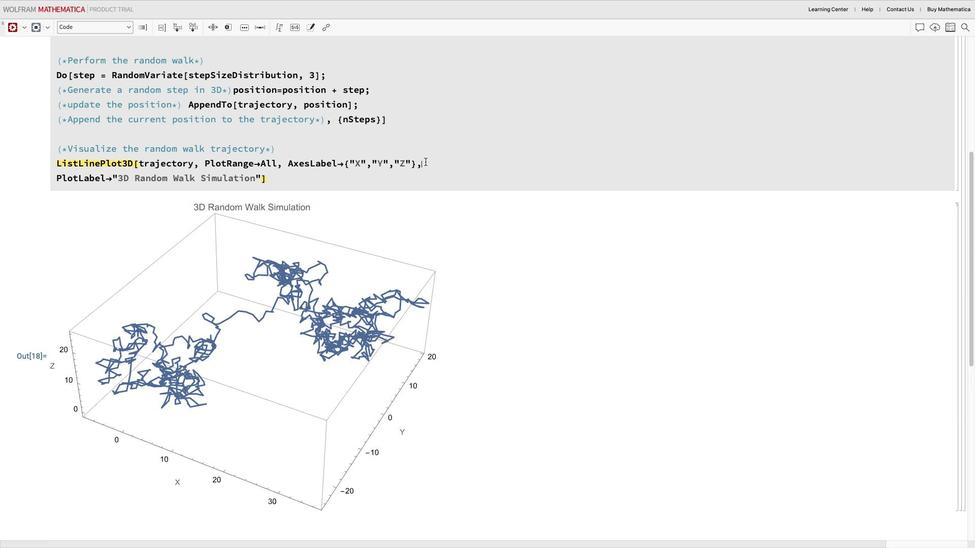 
Action: Mouse scrolled (510, 156) with delta (-35, 163)
Screenshot: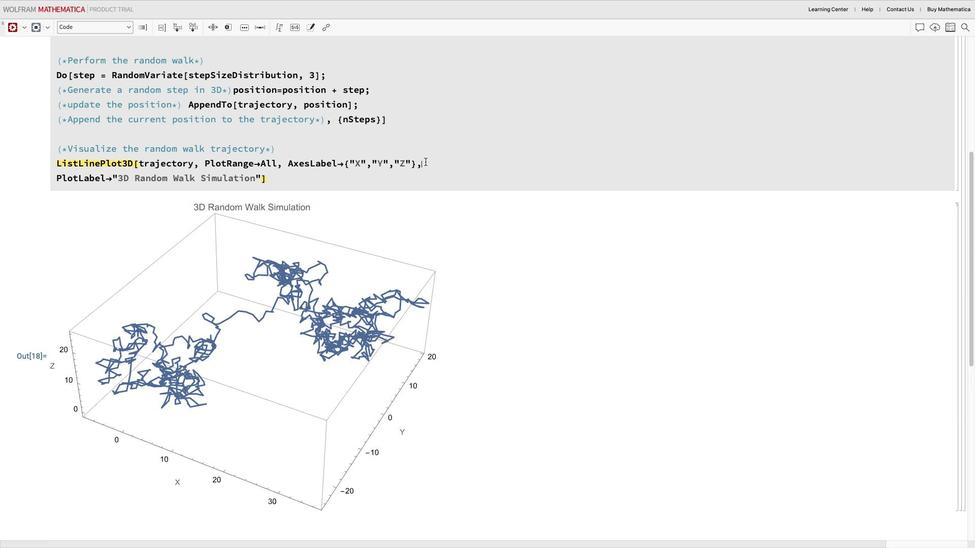 
Action: Mouse scrolled (510, 156) with delta (-35, 163)
Screenshot: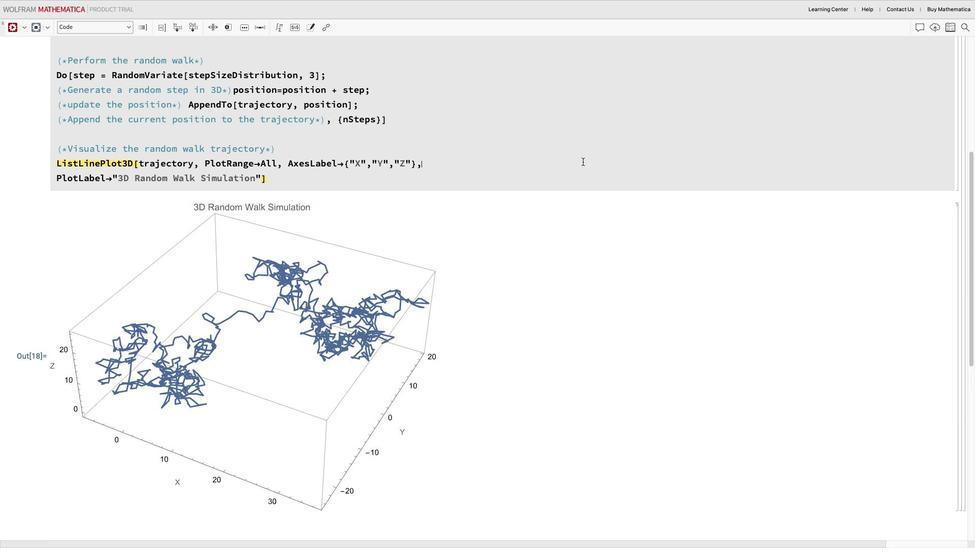 
Action: Mouse scrolled (510, 156) with delta (-35, 163)
Screenshot: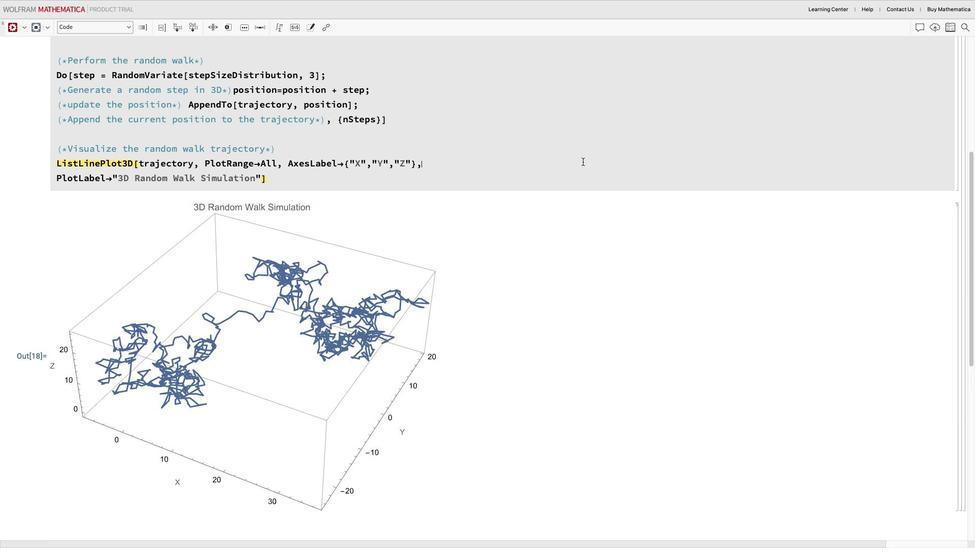 
Action: Mouse scrolled (510, 156) with delta (-35, 163)
Screenshot: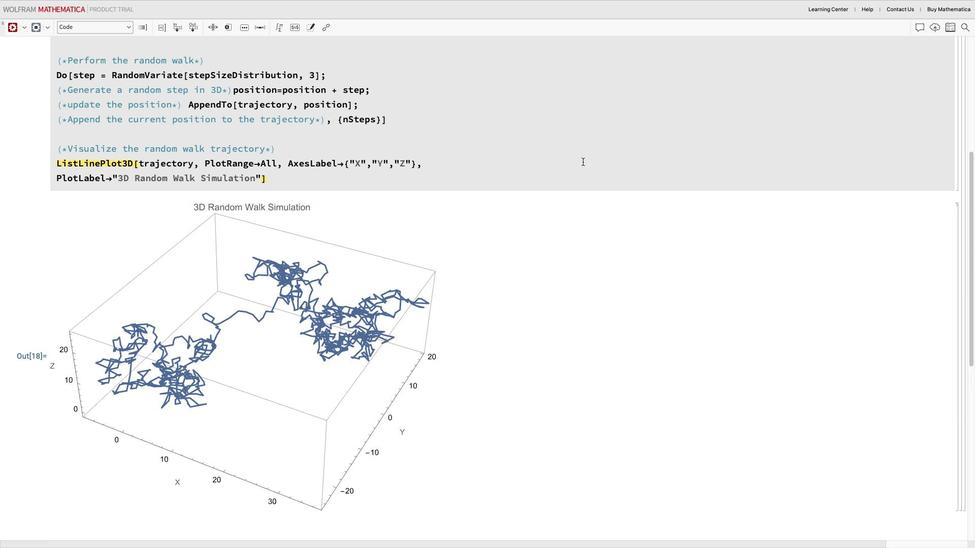 
Action: Mouse moved to (488, 159)
Screenshot: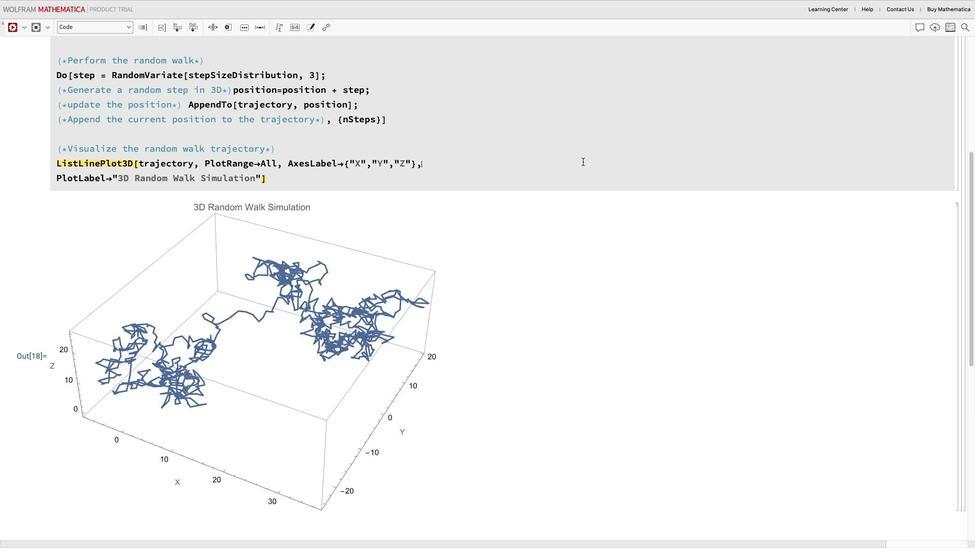 
Action: Mouse pressed left at (488, 159)
Screenshot: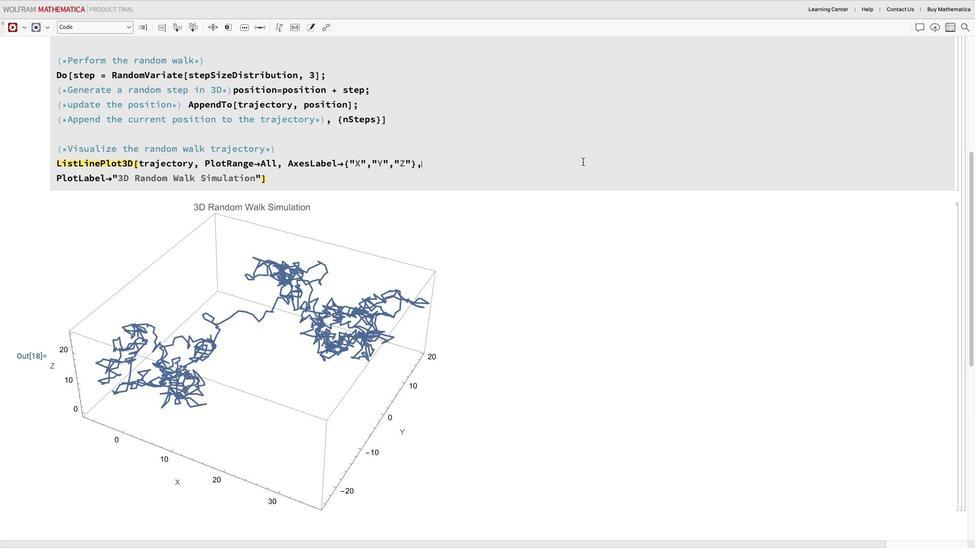 
Action: Mouse moved to (683, 159)
Screenshot: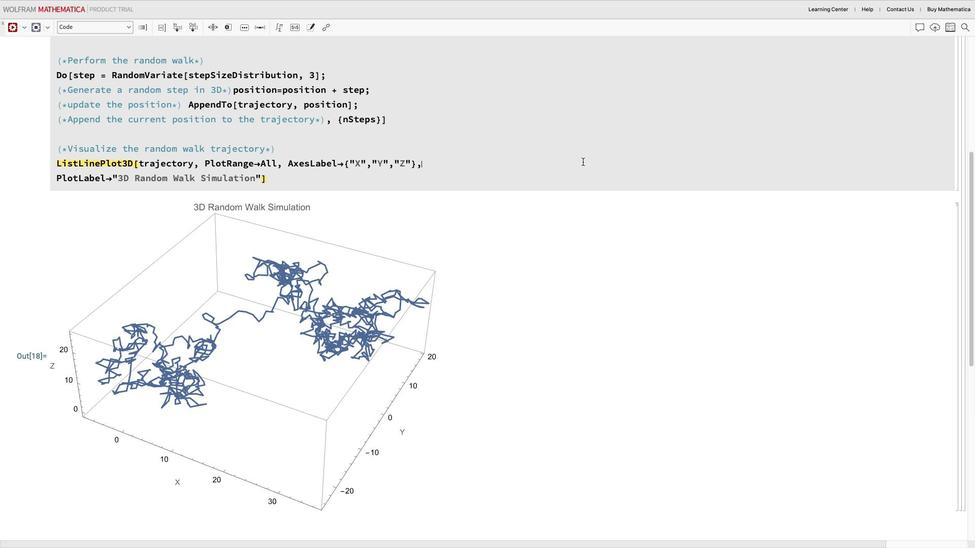 
